 Task: Enable the stream filter module "Byte stream cache".
Action: Mouse moved to (108, 13)
Screenshot: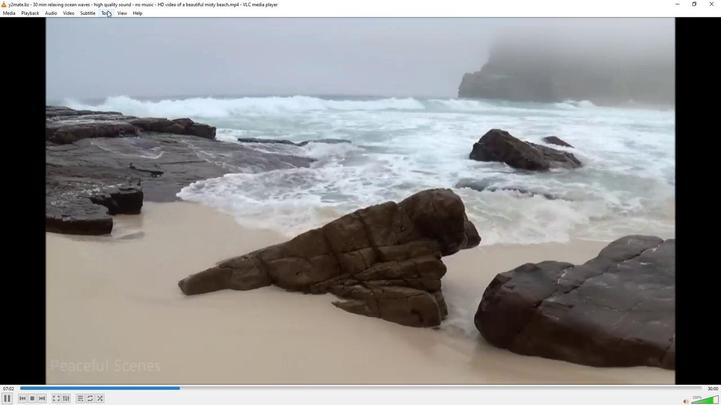 
Action: Mouse pressed left at (108, 13)
Screenshot: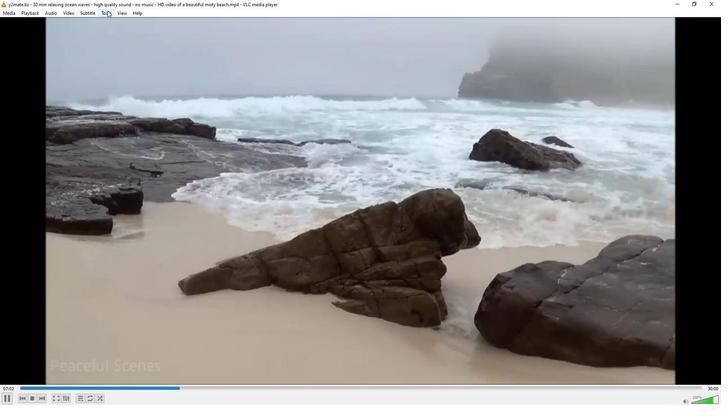 
Action: Mouse moved to (126, 103)
Screenshot: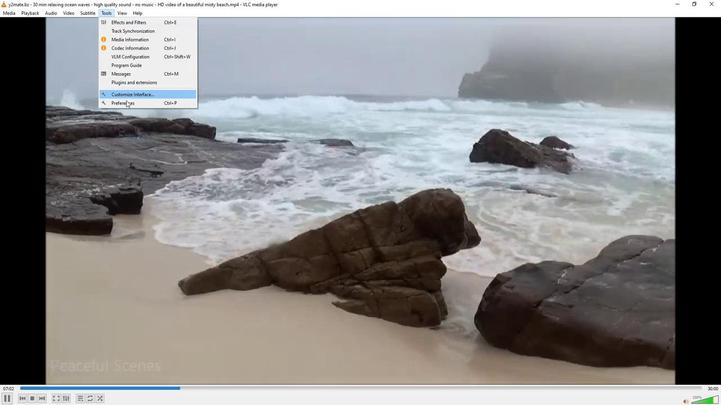 
Action: Mouse pressed left at (126, 103)
Screenshot: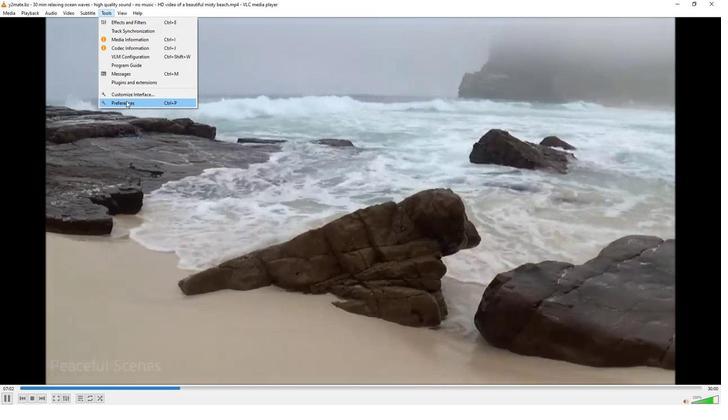 
Action: Mouse moved to (196, 314)
Screenshot: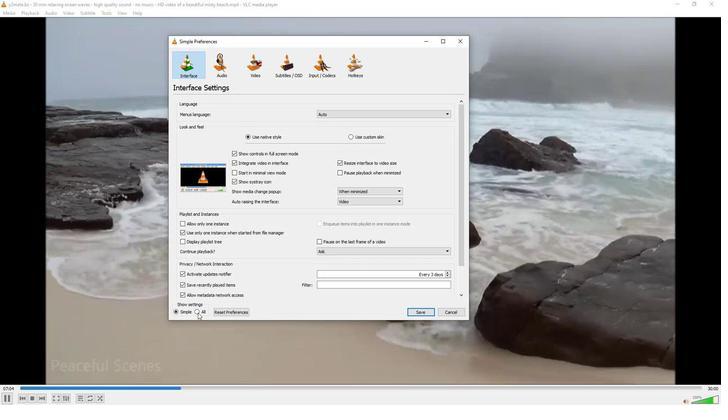 
Action: Mouse pressed left at (196, 314)
Screenshot: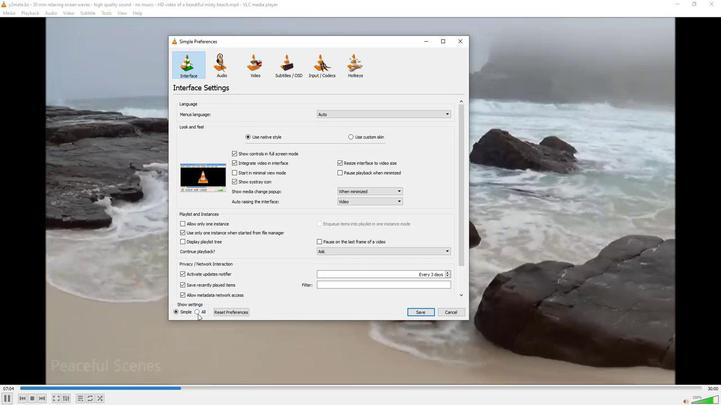 
Action: Mouse moved to (184, 208)
Screenshot: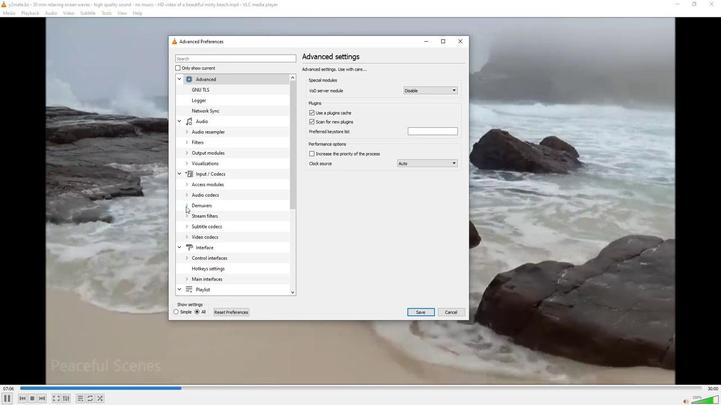 
Action: Mouse pressed left at (184, 208)
Screenshot: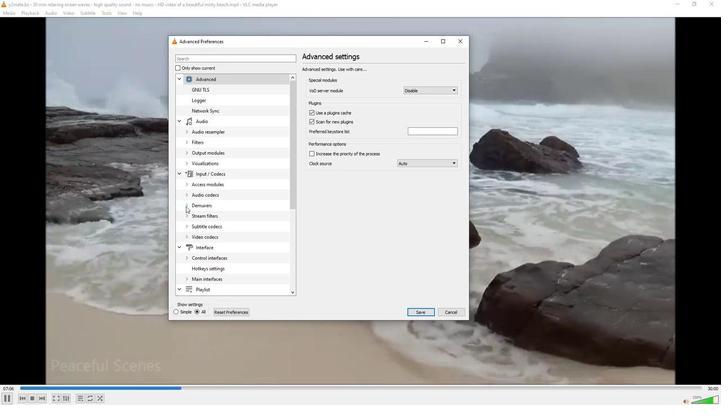 
Action: Mouse moved to (188, 239)
Screenshot: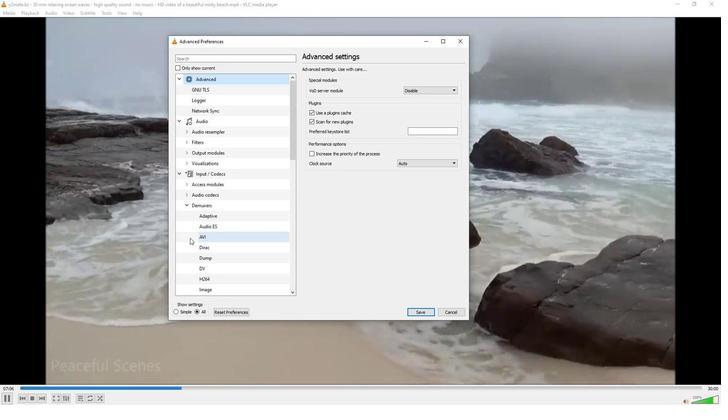 
Action: Mouse scrolled (188, 239) with delta (0, 0)
Screenshot: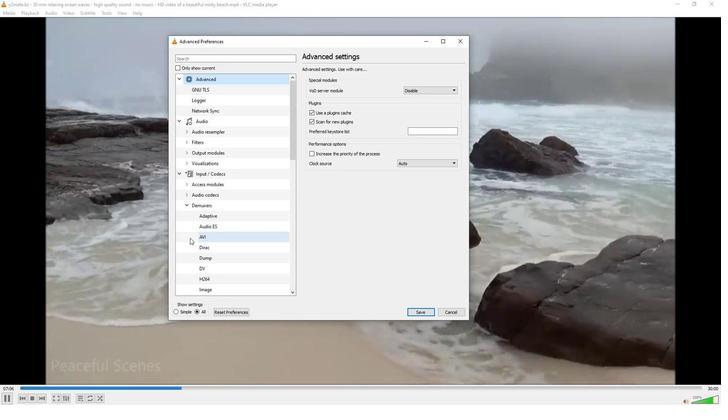 
Action: Mouse scrolled (188, 239) with delta (0, 0)
Screenshot: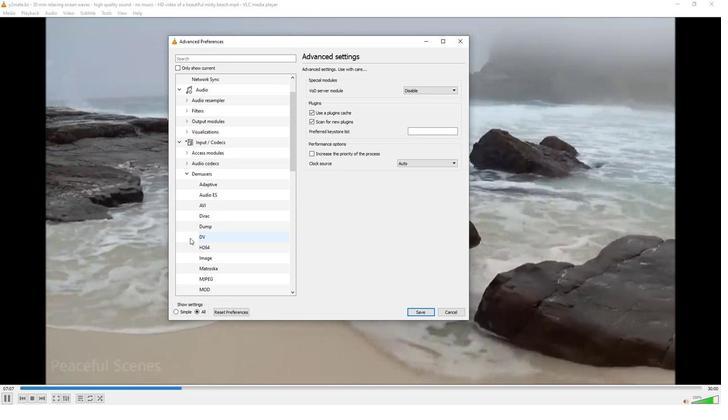 
Action: Mouse scrolled (188, 239) with delta (0, 0)
Screenshot: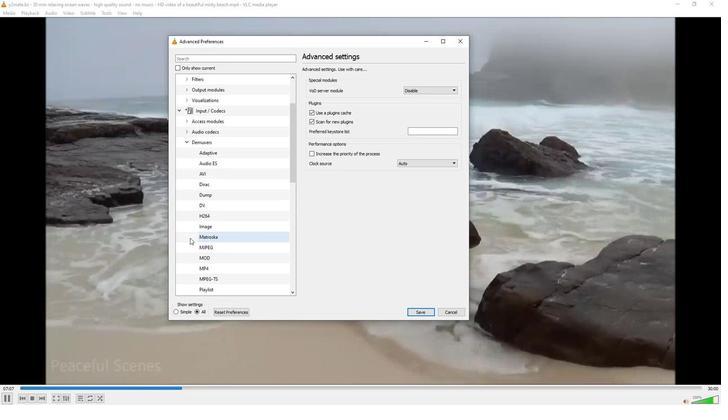 
Action: Mouse scrolled (188, 239) with delta (0, 0)
Screenshot: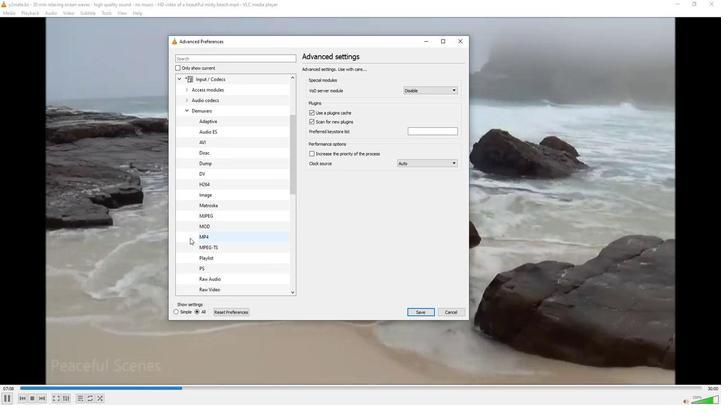 
Action: Mouse scrolled (188, 239) with delta (0, 0)
Screenshot: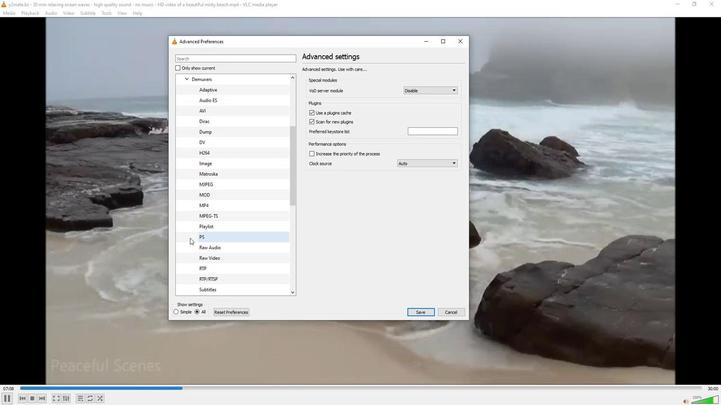 
Action: Mouse moved to (218, 279)
Screenshot: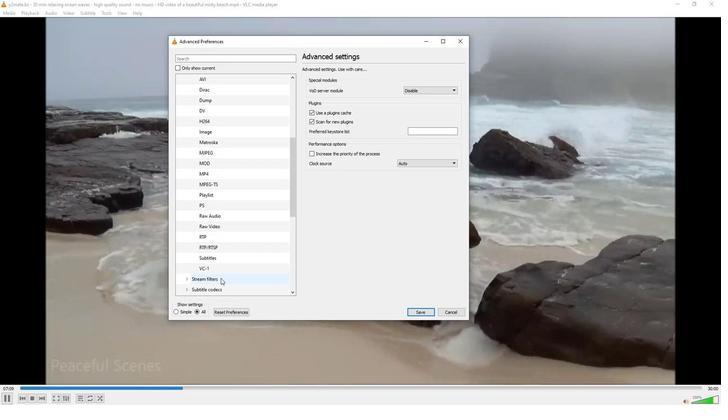 
Action: Mouse pressed left at (218, 279)
Screenshot: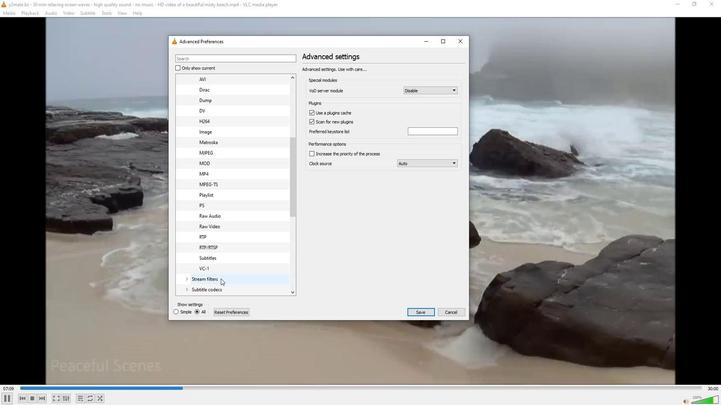 
Action: Mouse moved to (381, 113)
Screenshot: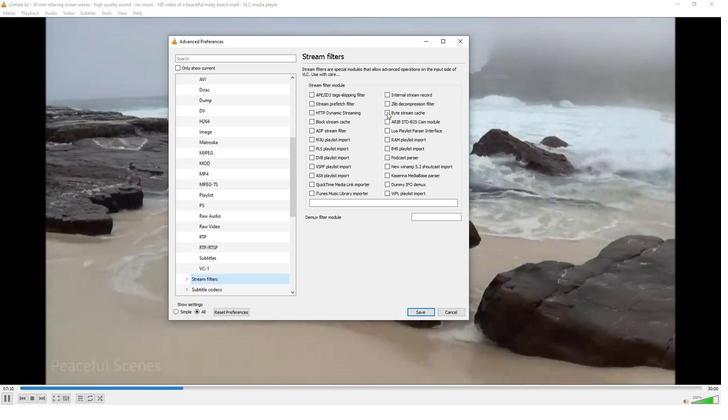 
Action: Mouse pressed left at (381, 113)
Screenshot: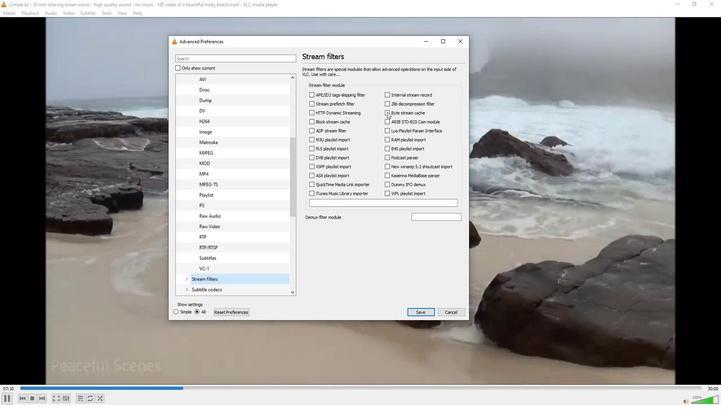 
Action: Mouse moved to (370, 119)
Screenshot: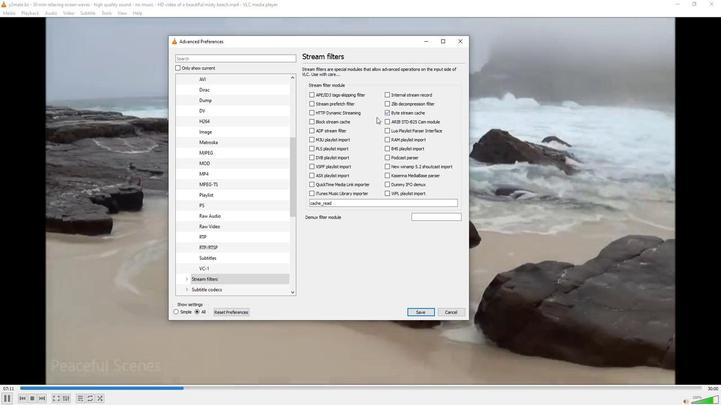 
